 Task: Add the task  Migrate website to a new hosting provider to the section Acceleration Station in the project AccuTrack and add a Due Date to the respective task as 2023/07/28
Action: Mouse moved to (75, 295)
Screenshot: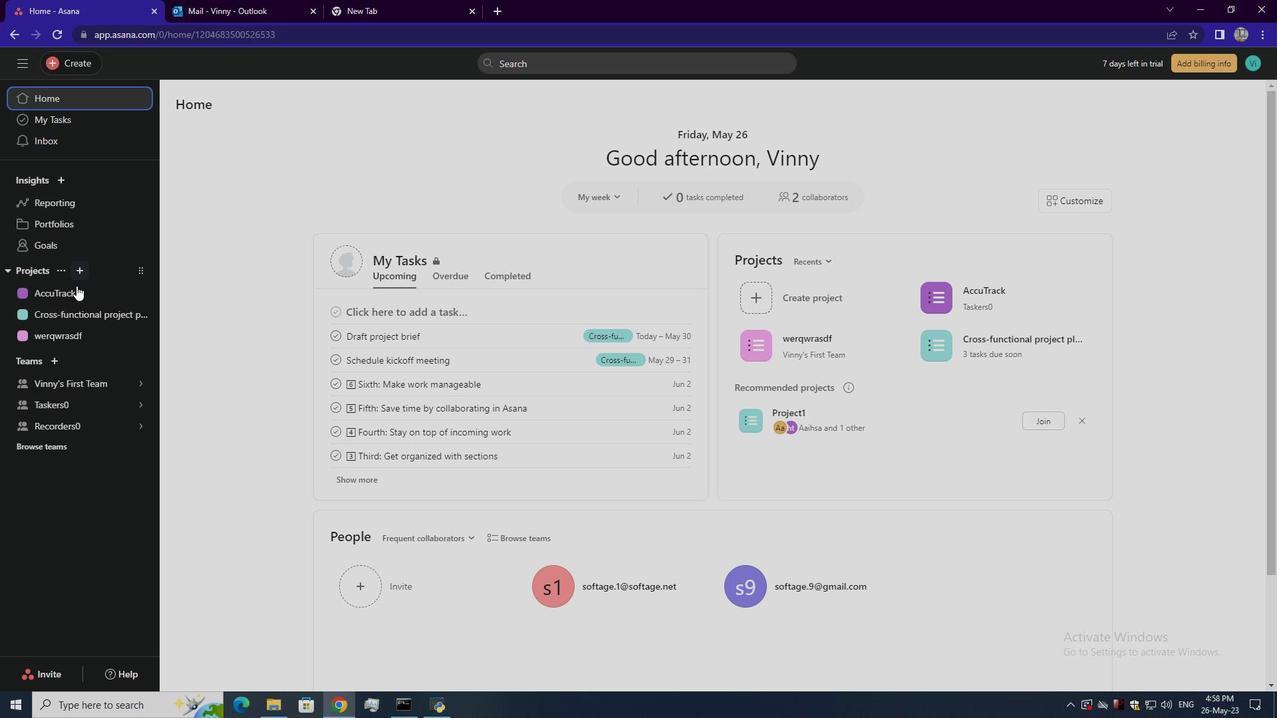 
Action: Mouse pressed left at (75, 295)
Screenshot: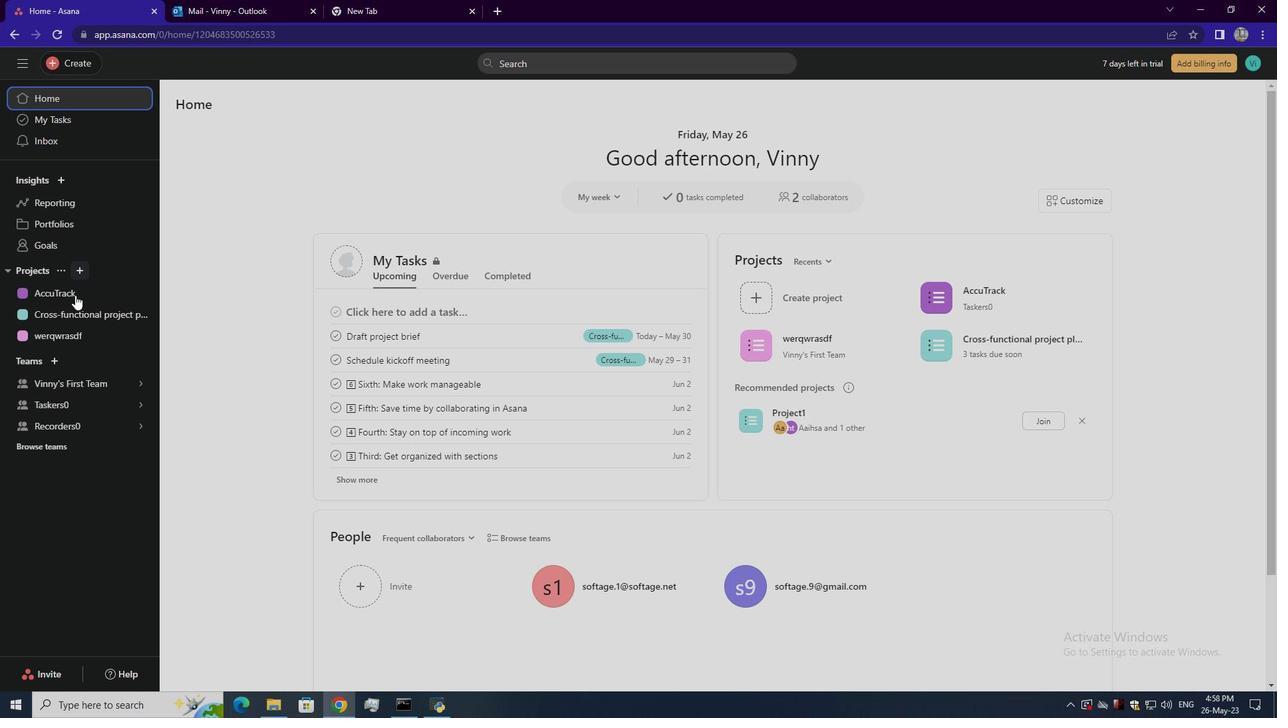 
Action: Mouse moved to (571, 336)
Screenshot: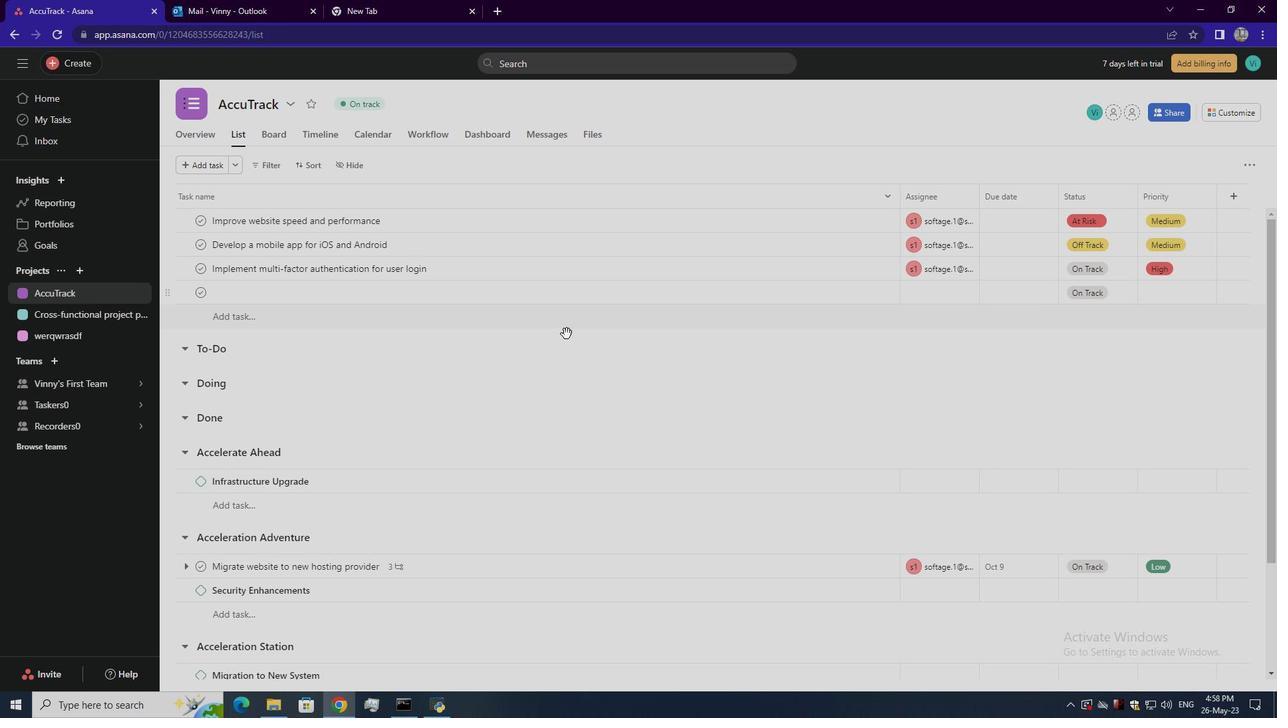 
Action: Mouse scrolled (571, 335) with delta (0, 0)
Screenshot: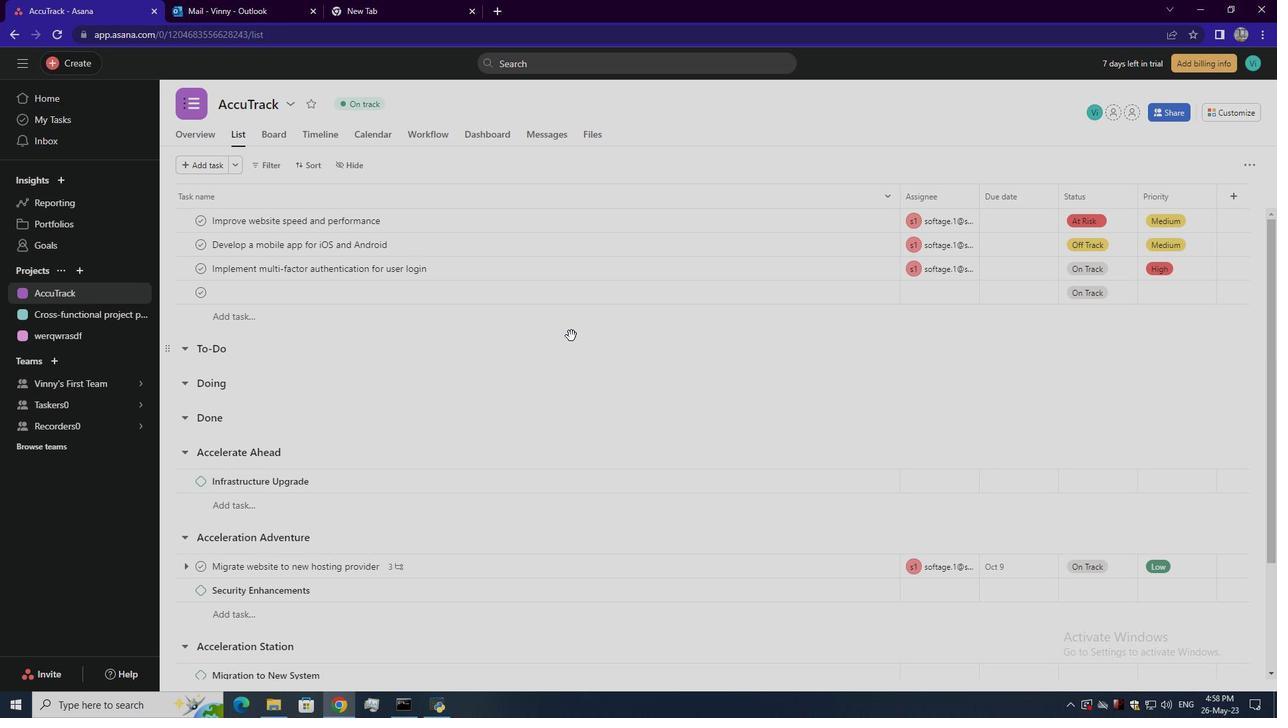 
Action: Mouse scrolled (571, 335) with delta (0, 0)
Screenshot: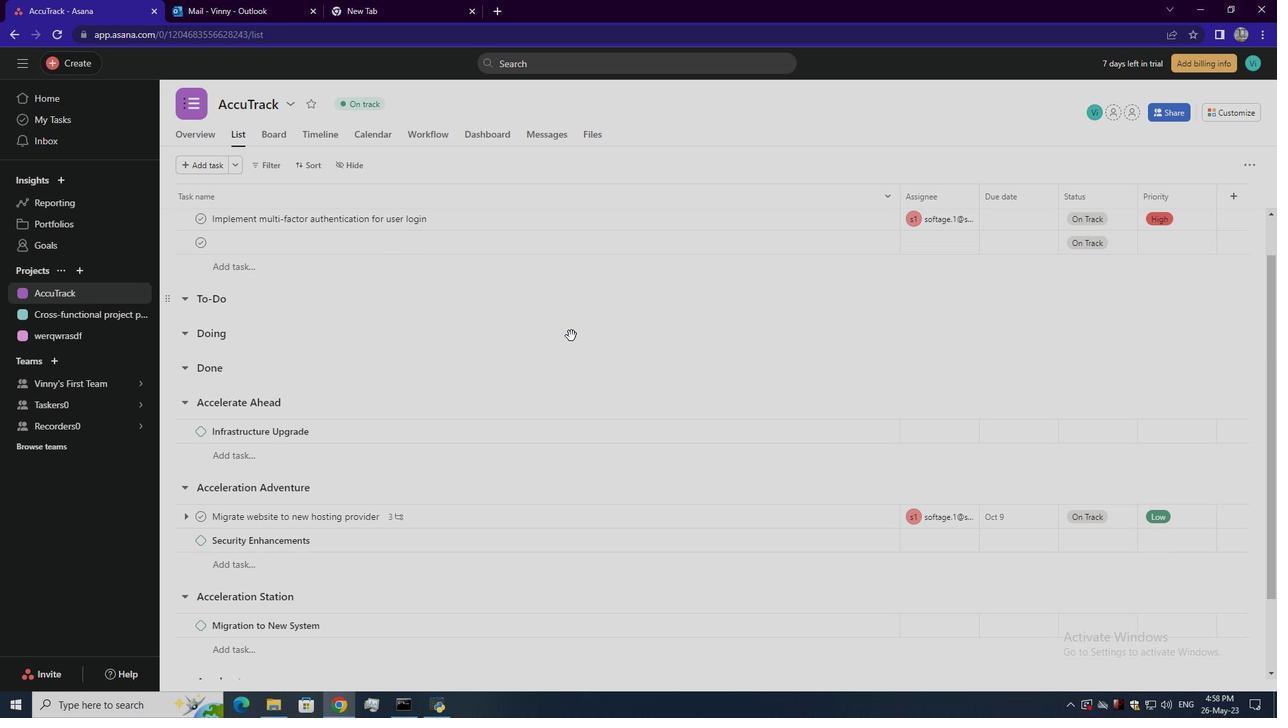 
Action: Mouse moved to (862, 436)
Screenshot: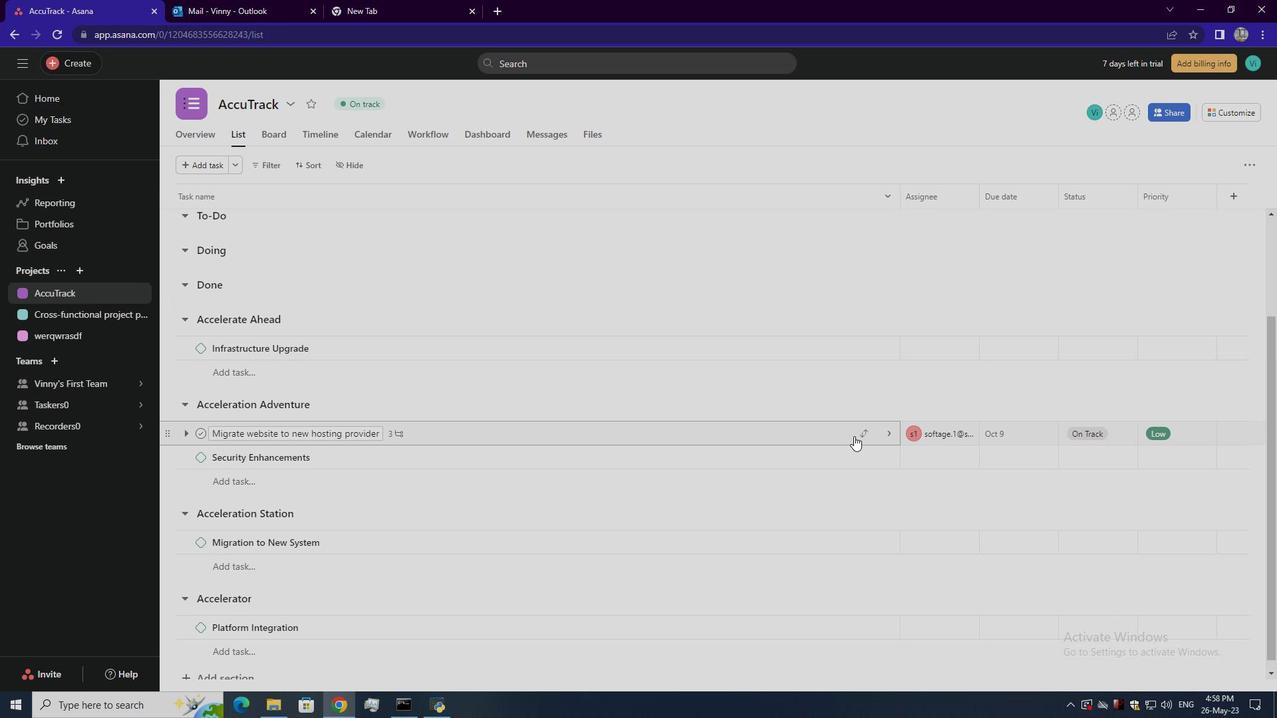 
Action: Mouse pressed left at (862, 436)
Screenshot: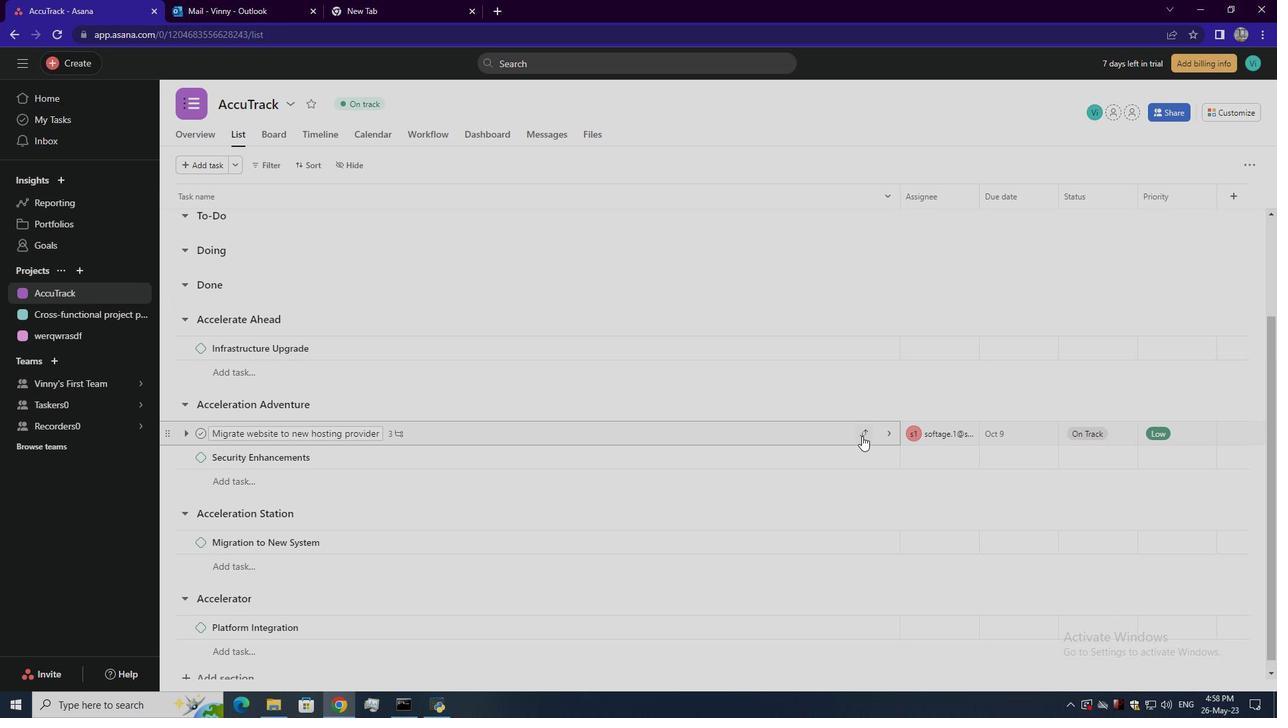 
Action: Mouse moved to (867, 433)
Screenshot: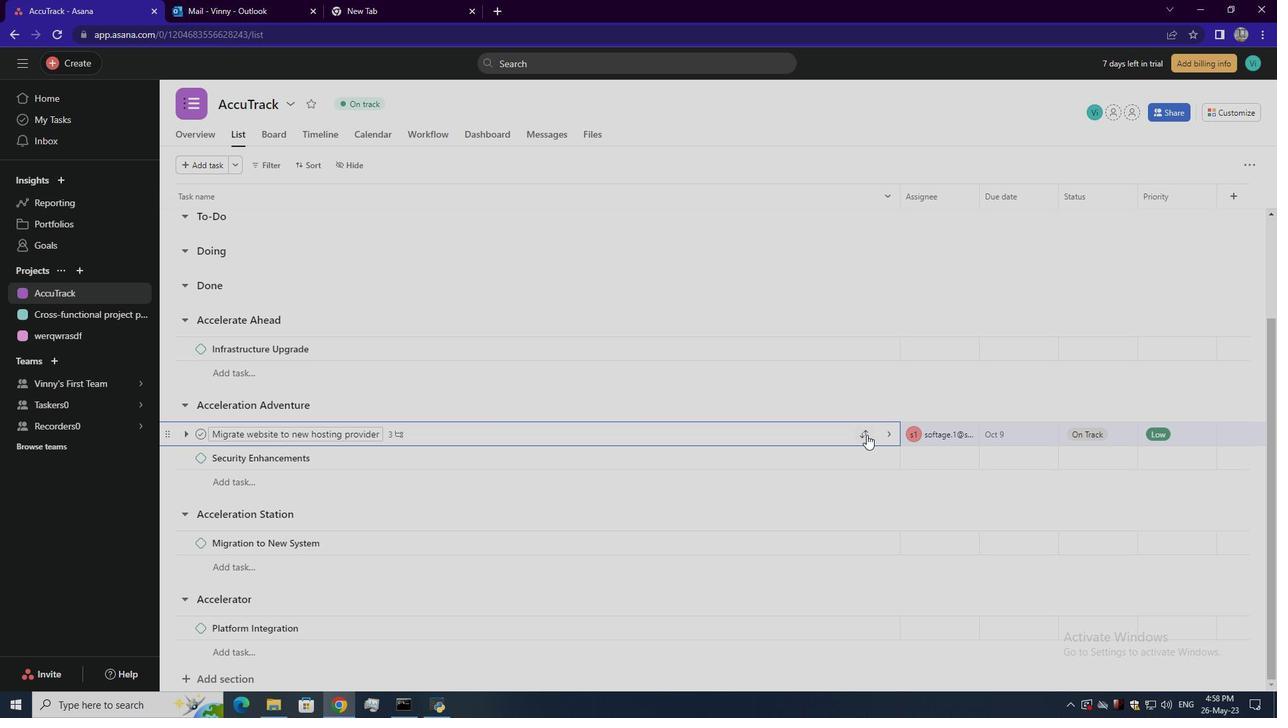 
Action: Mouse pressed left at (867, 433)
Screenshot: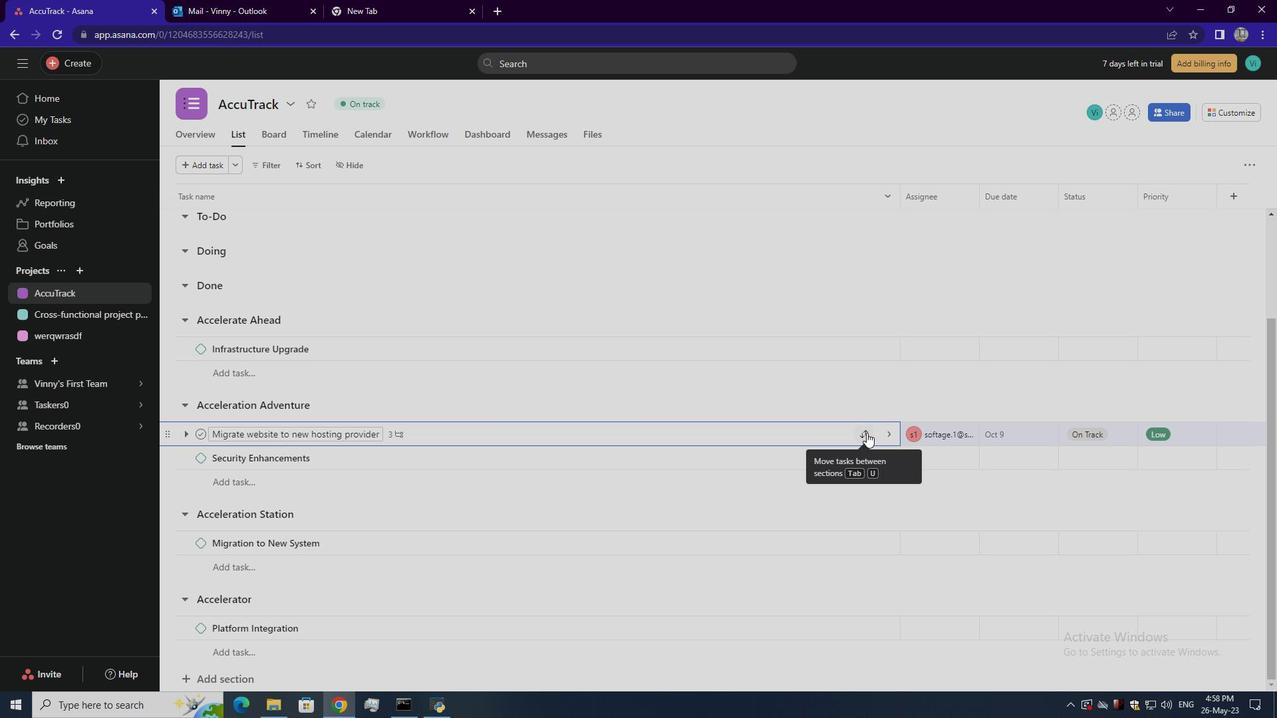 
Action: Mouse moved to (818, 626)
Screenshot: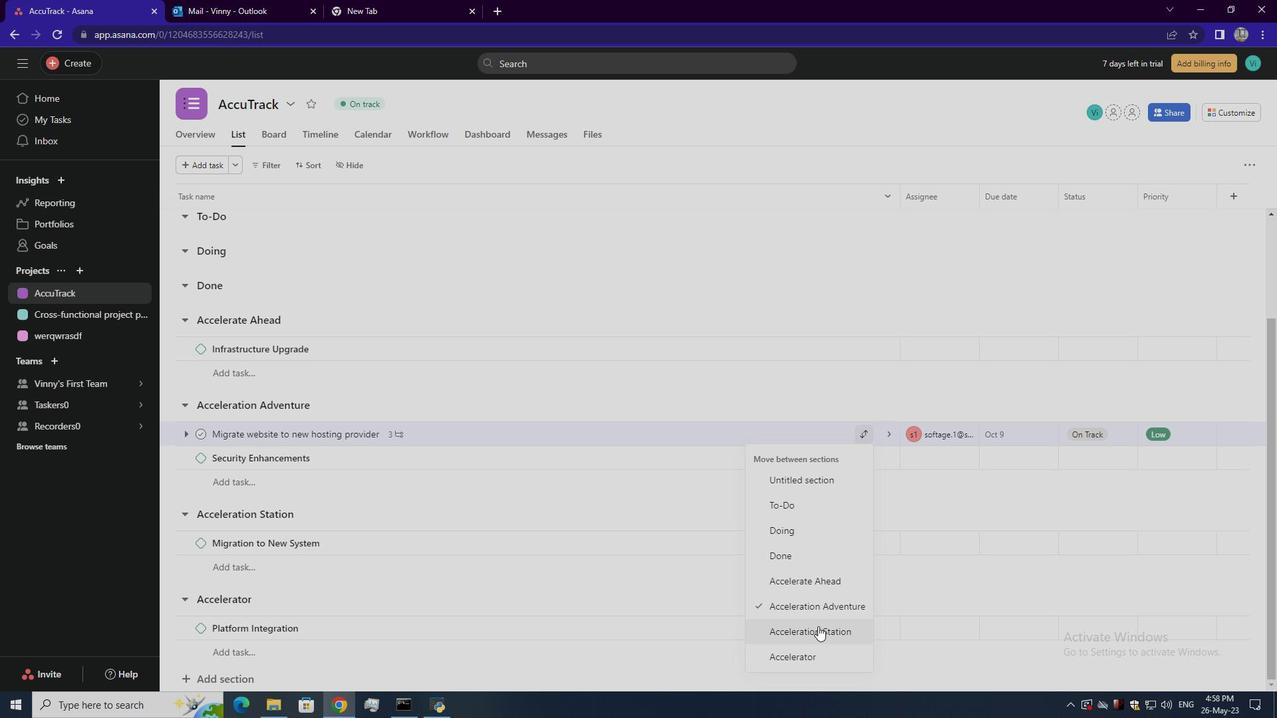 
Action: Mouse pressed left at (818, 626)
Screenshot: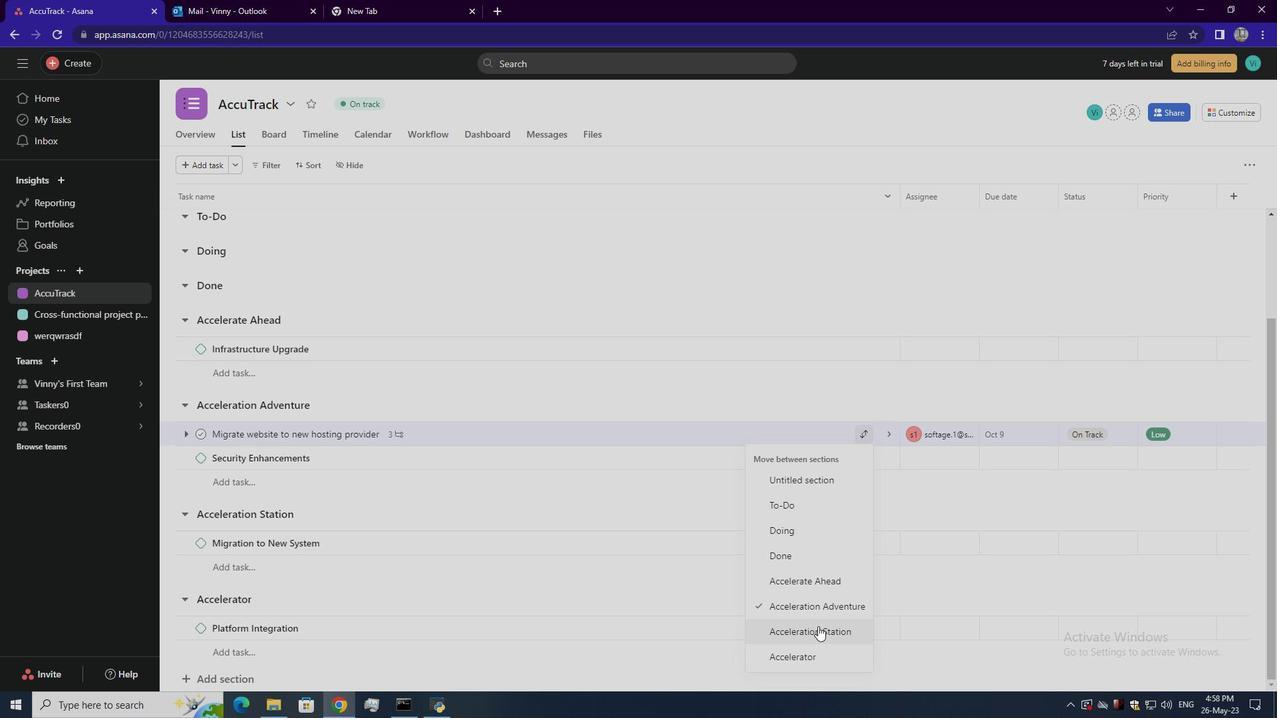 
Action: Mouse moved to (781, 570)
Screenshot: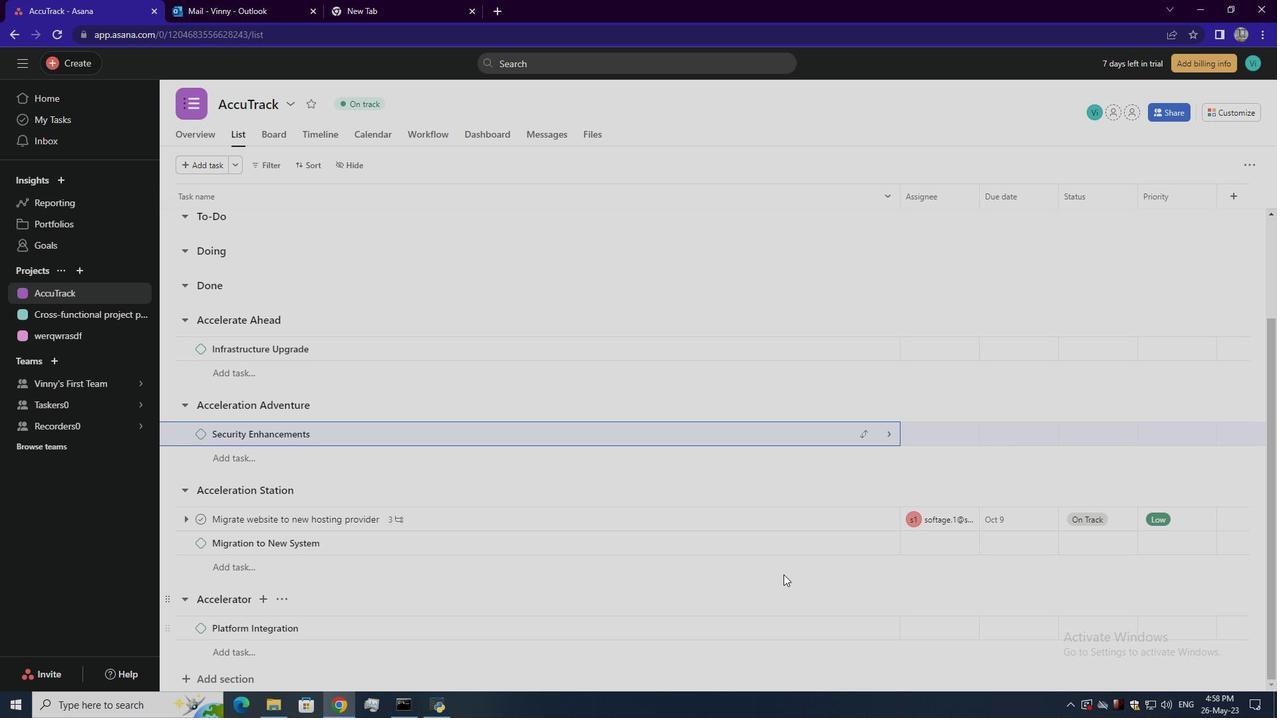 
Action: Mouse scrolled (781, 569) with delta (0, 0)
Screenshot: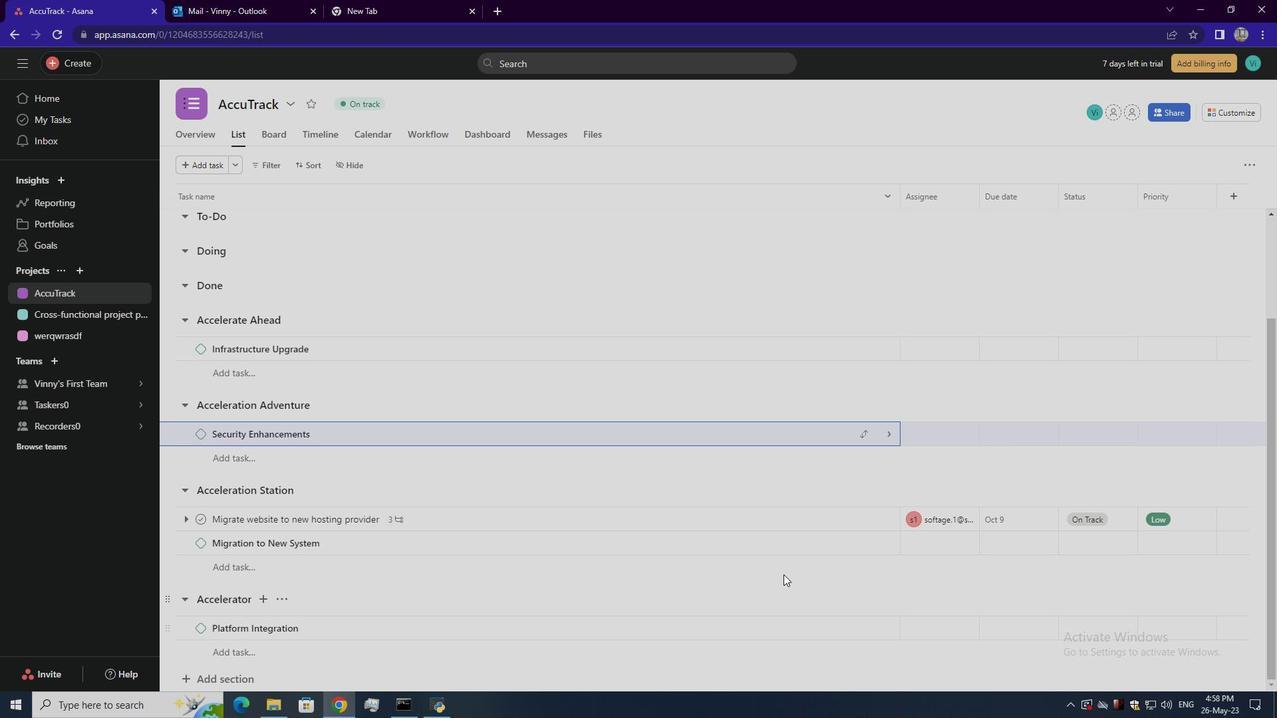 
Action: Mouse scrolled (781, 569) with delta (0, 0)
Screenshot: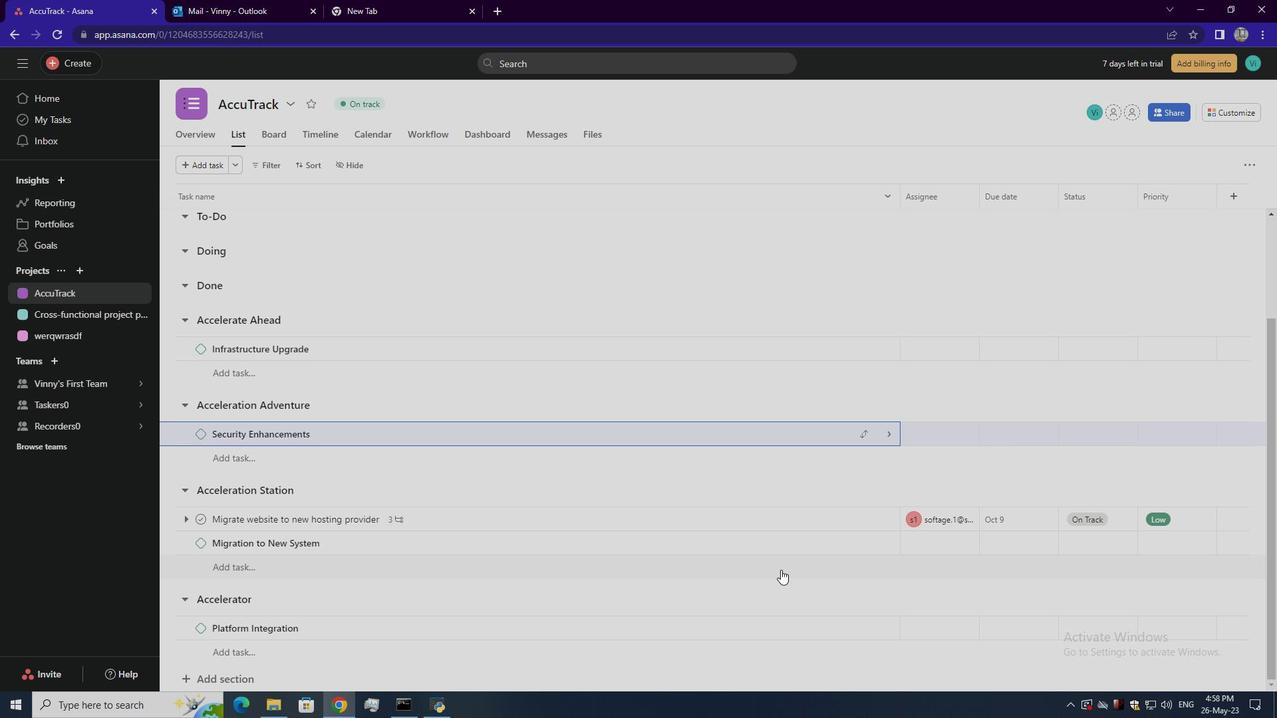 
Action: Mouse moved to (1016, 522)
Screenshot: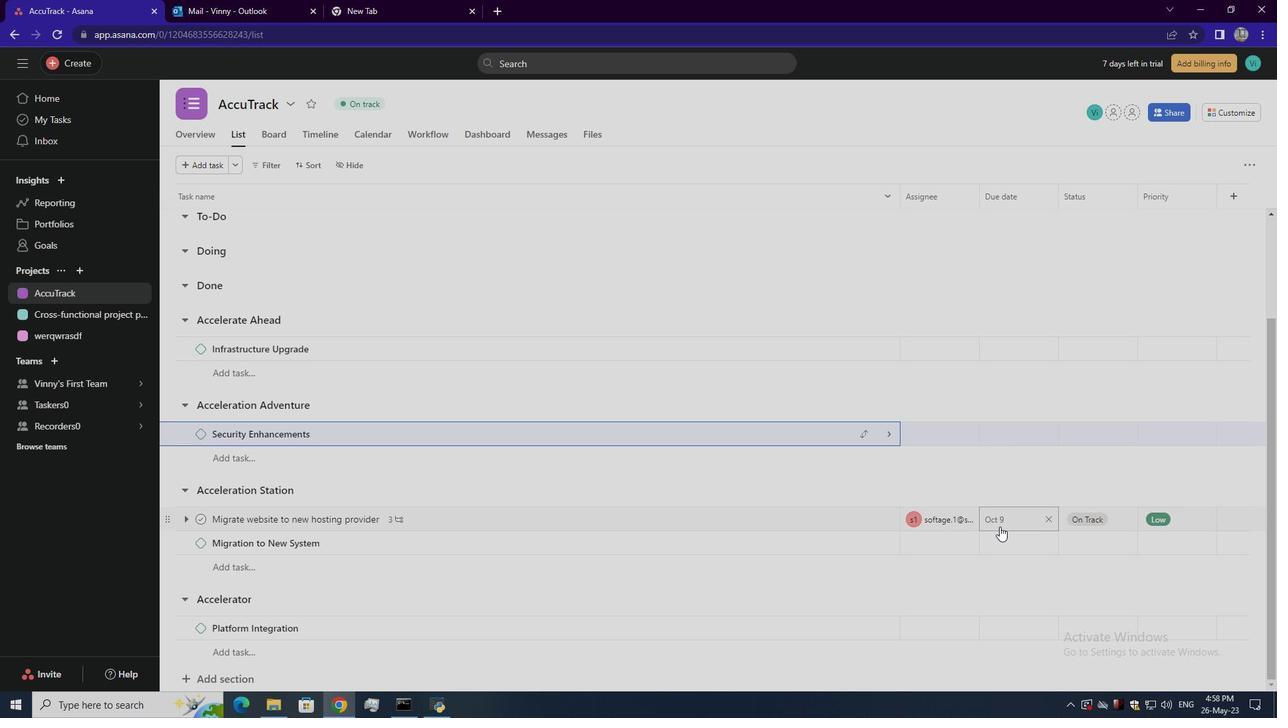 
Action: Mouse pressed left at (1016, 522)
Screenshot: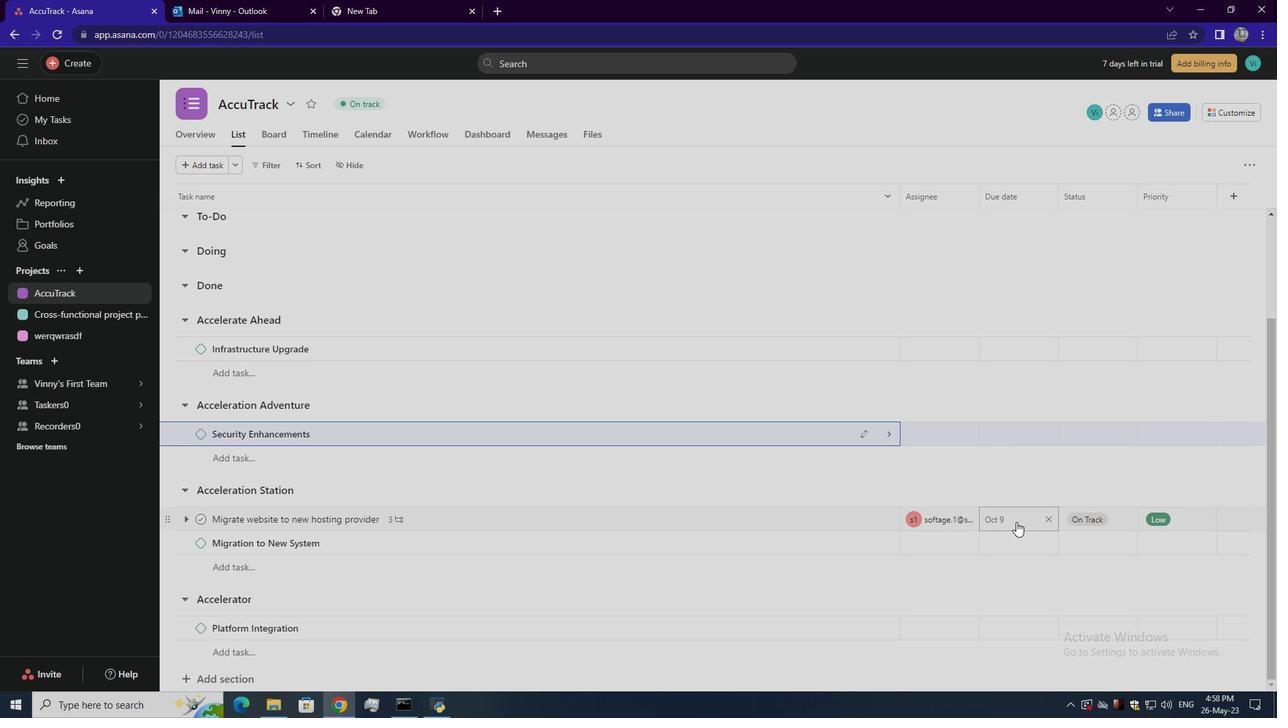 
Action: Mouse moved to (1134, 244)
Screenshot: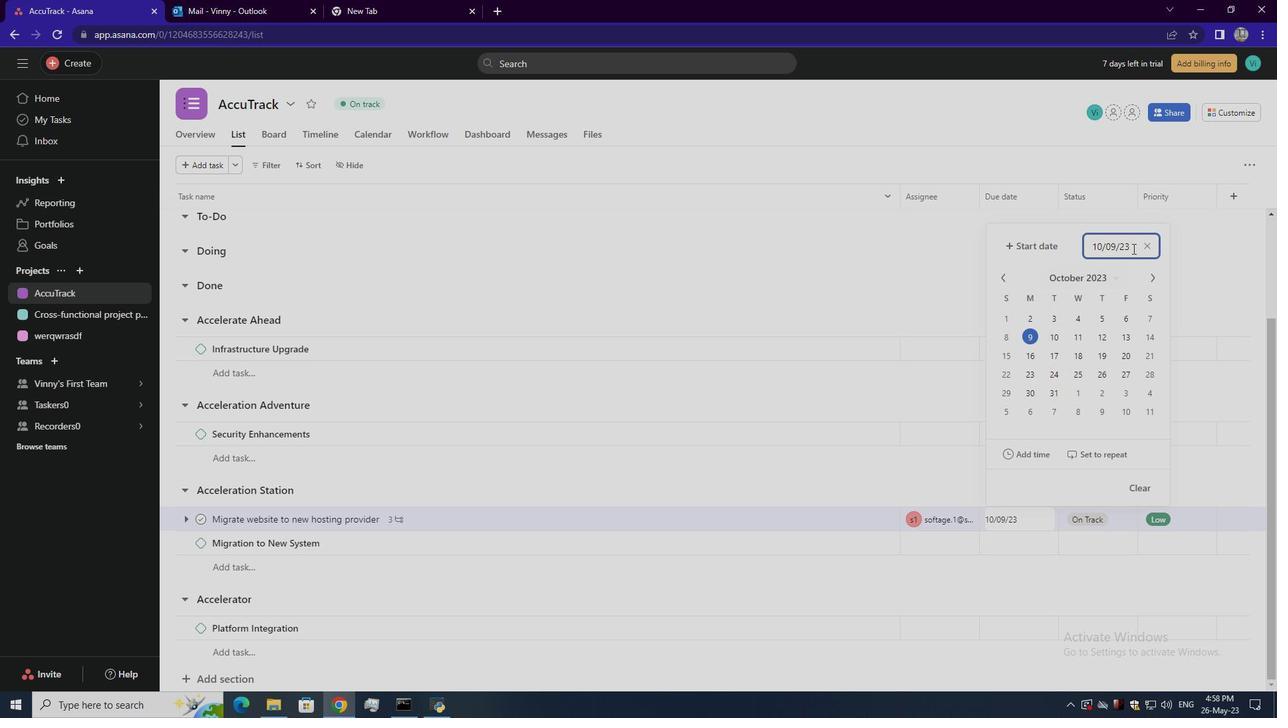 
Action: Mouse pressed left at (1134, 244)
Screenshot: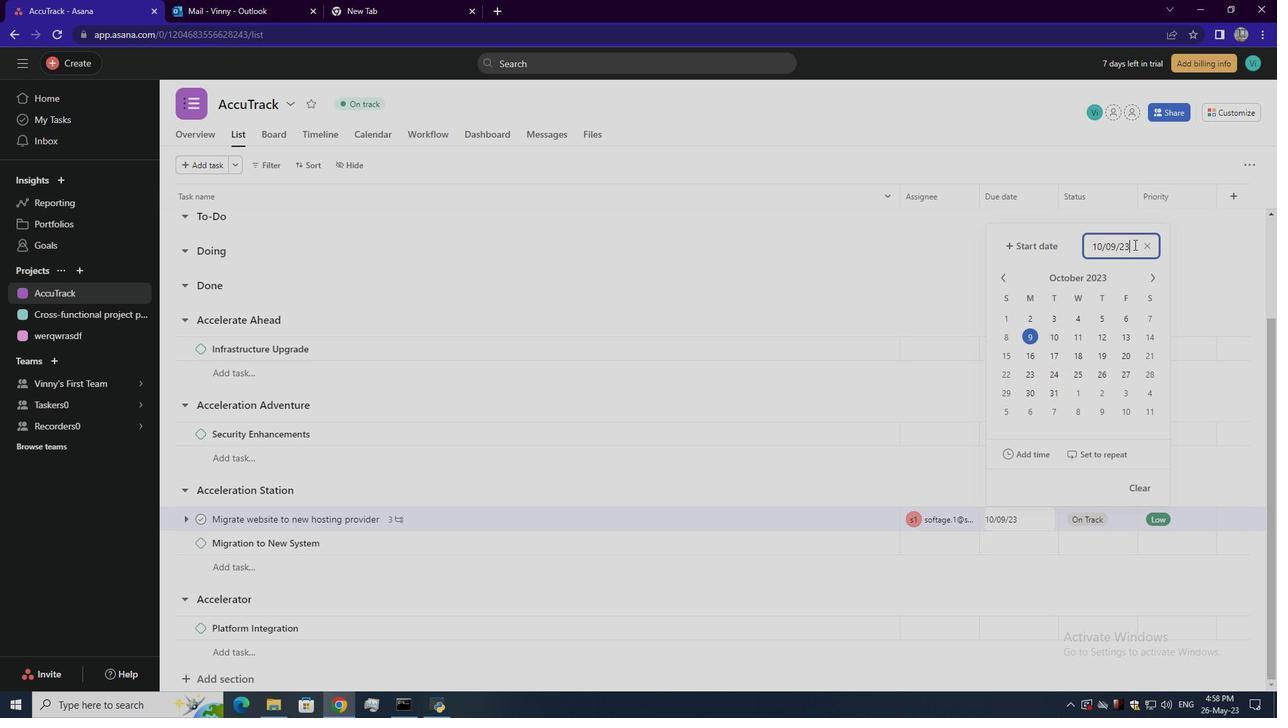 
Action: Key pressed <Key.backspace><Key.backspace><Key.backspace><Key.backspace><Key.backspace><Key.backspace><Key.backspace><Key.backspace><Key.backspace><Key.backspace><Key.backspace><Key.backspace><Key.backspace><Key.backspace><Key.backspace><Key.backspace><Key.backspace><Key.backspace><Key.backspace><Key.backspace><Key.backspace><Key.backspace><Key.backspace><Key.backspace><Key.backspace><Key.backspace><Key.backspace>2023/07/28<Key.enter>
Screenshot: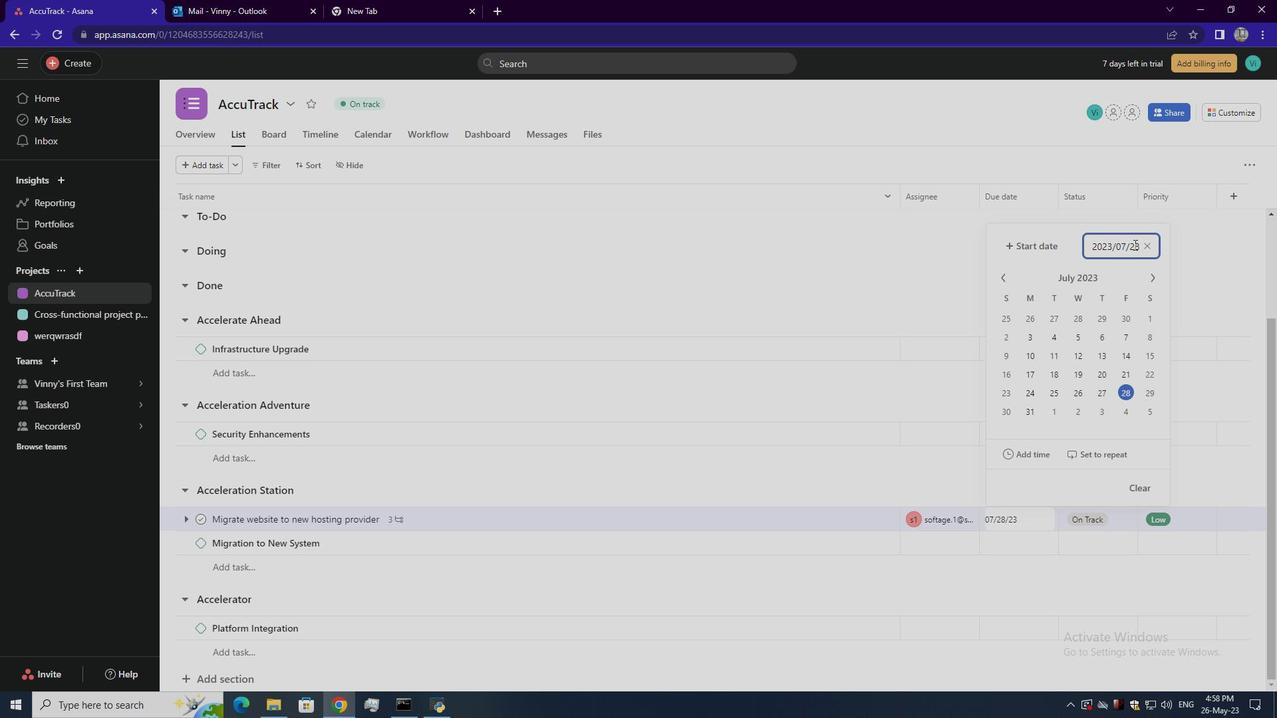 
